 Task: Open a blank sheet, save the file as bus.rtf Insert a picture of 'Bus' with name  ' Bus.png ' Apply border to the image, change style to Dotted Line, color Tan and width '3 pt'
Action: Mouse moved to (226, 142)
Screenshot: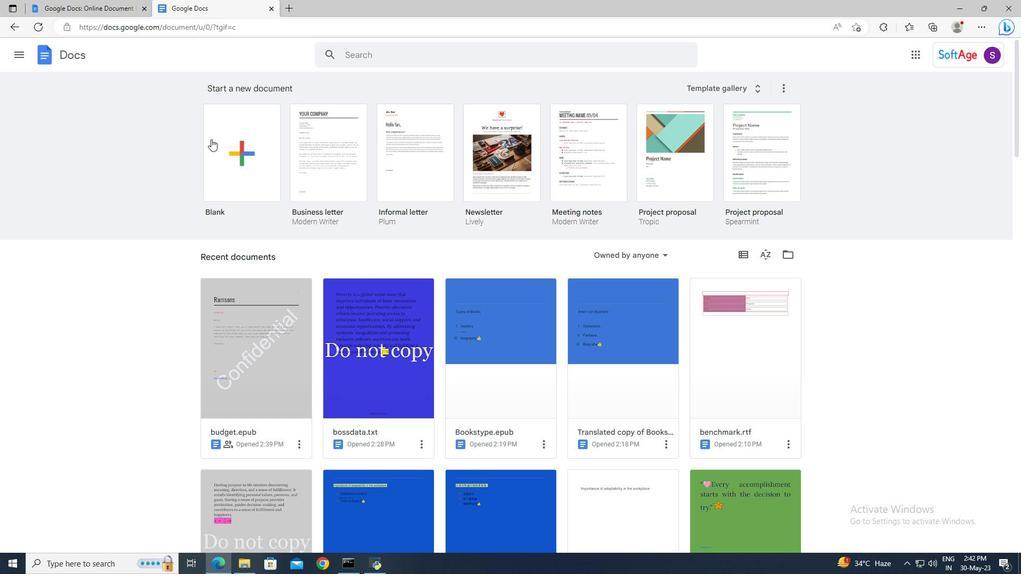 
Action: Mouse pressed left at (226, 142)
Screenshot: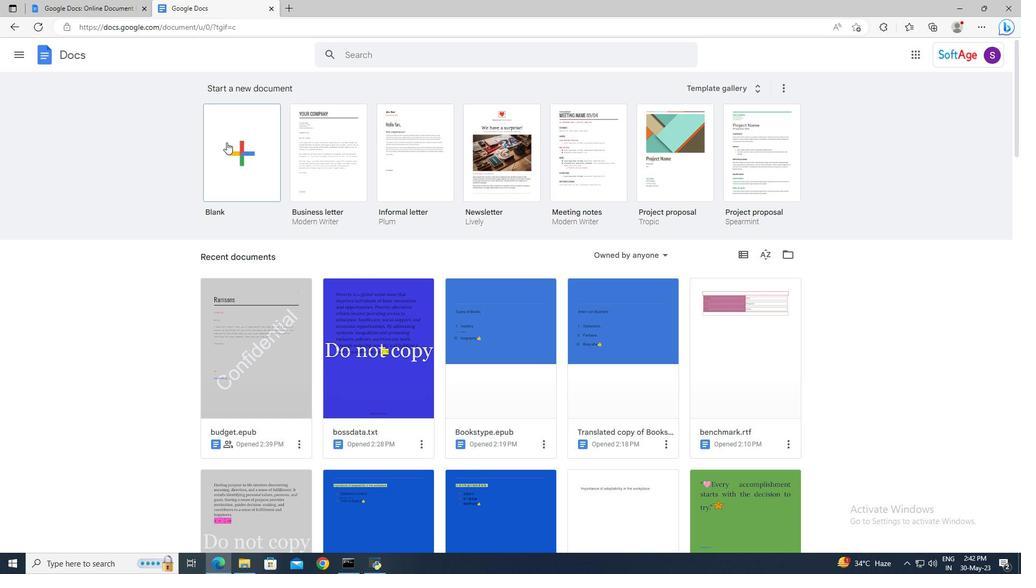 
Action: Mouse moved to (106, 48)
Screenshot: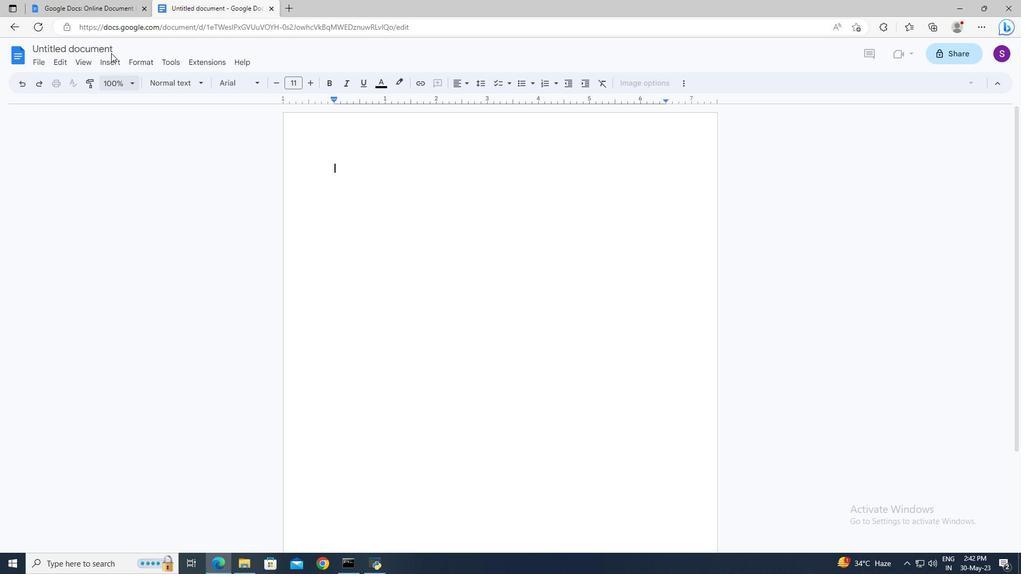 
Action: Mouse pressed left at (106, 48)
Screenshot: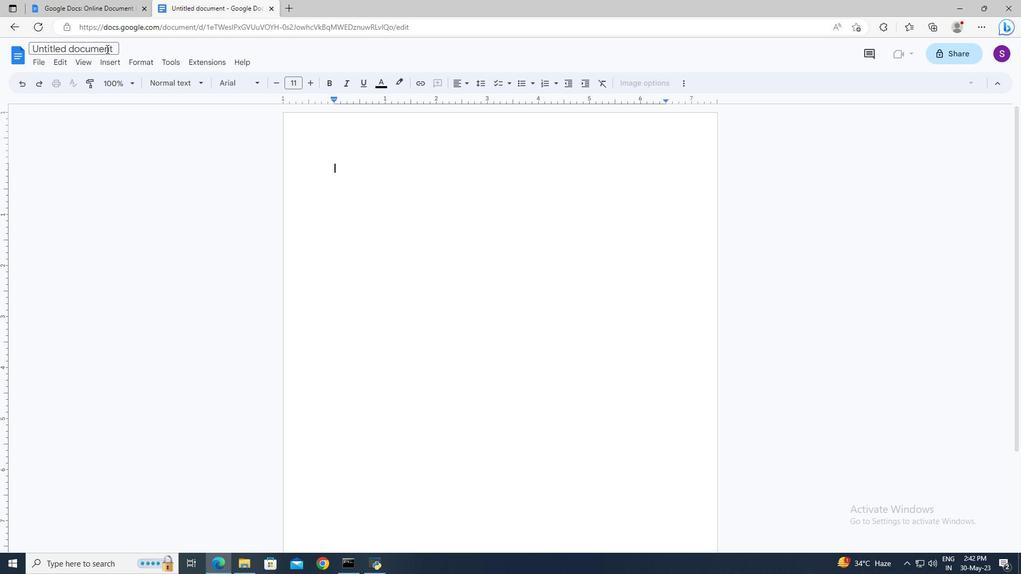 
Action: Key pressed bus.rtf<Key.enter>
Screenshot: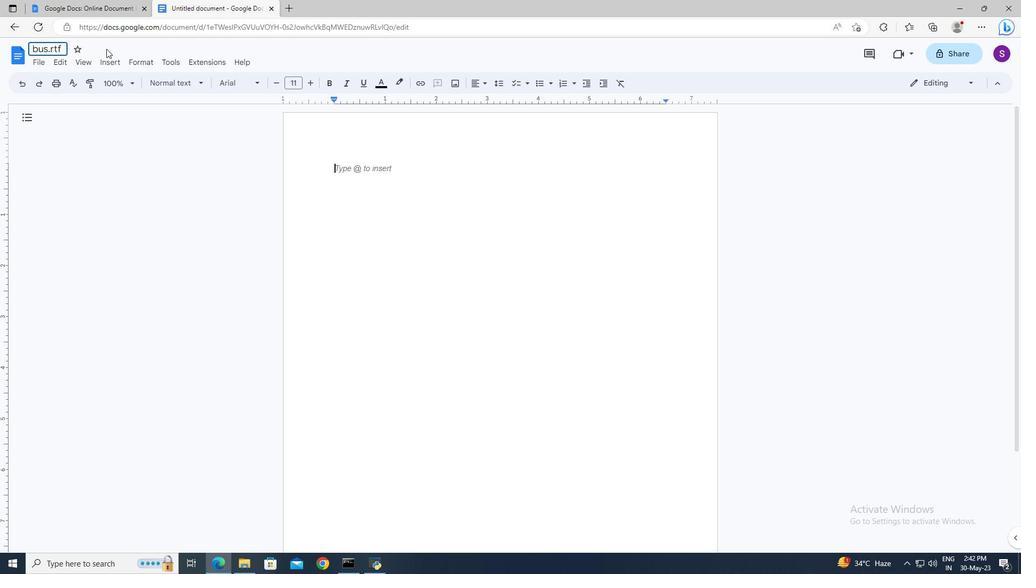 
Action: Mouse moved to (117, 63)
Screenshot: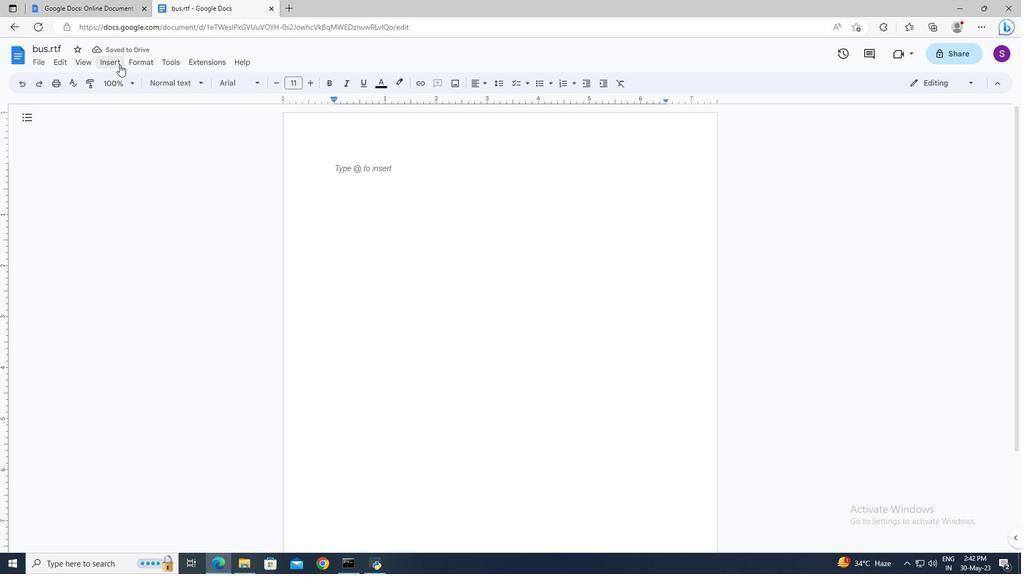 
Action: Mouse pressed left at (117, 63)
Screenshot: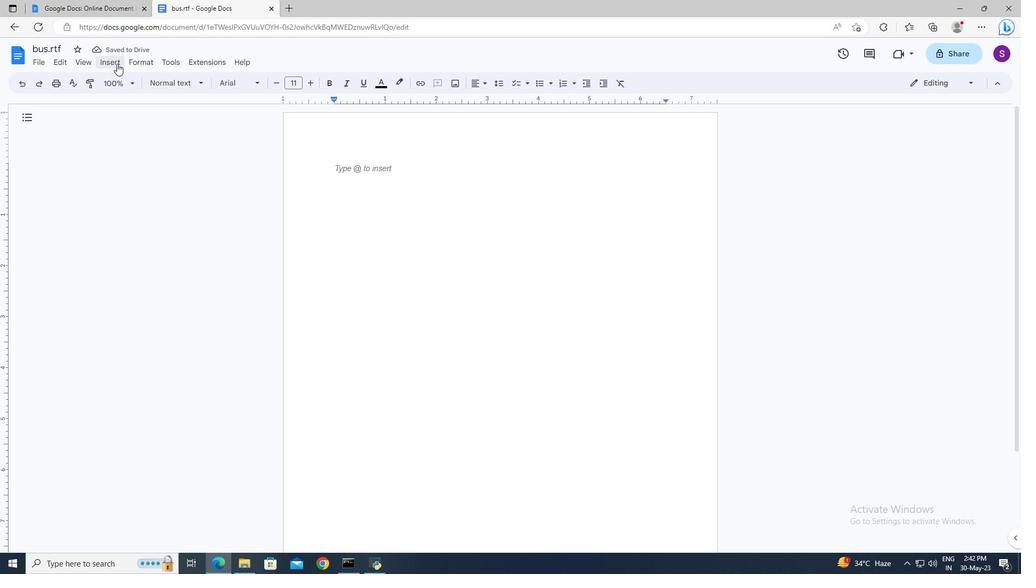 
Action: Mouse moved to (296, 101)
Screenshot: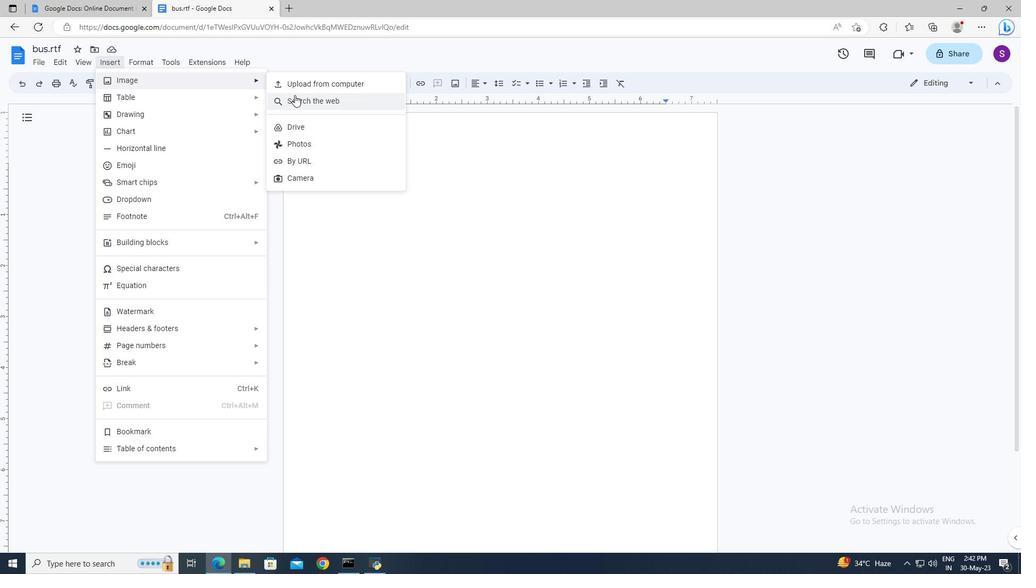 
Action: Mouse pressed left at (296, 101)
Screenshot: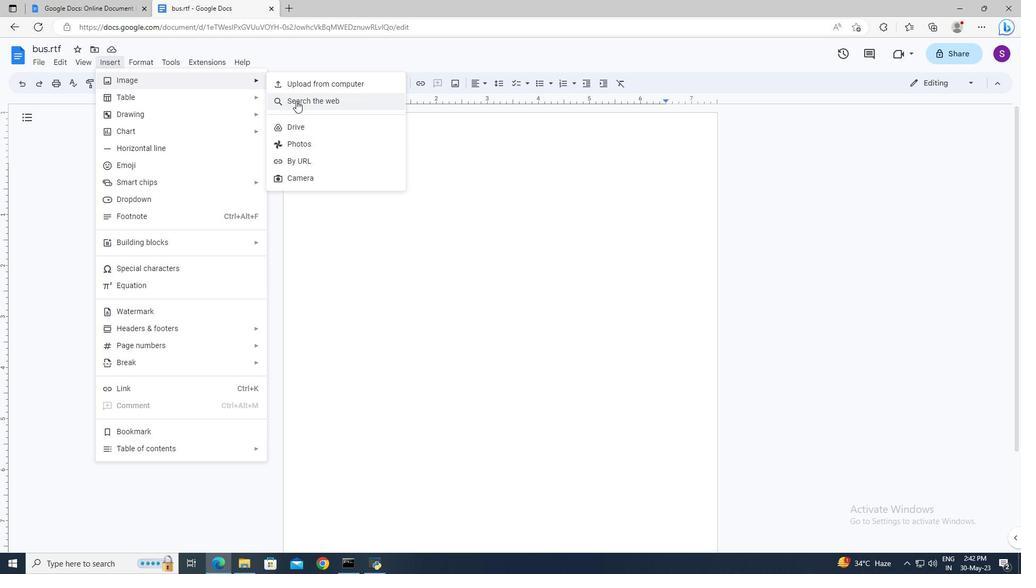 
Action: Mouse moved to (881, 88)
Screenshot: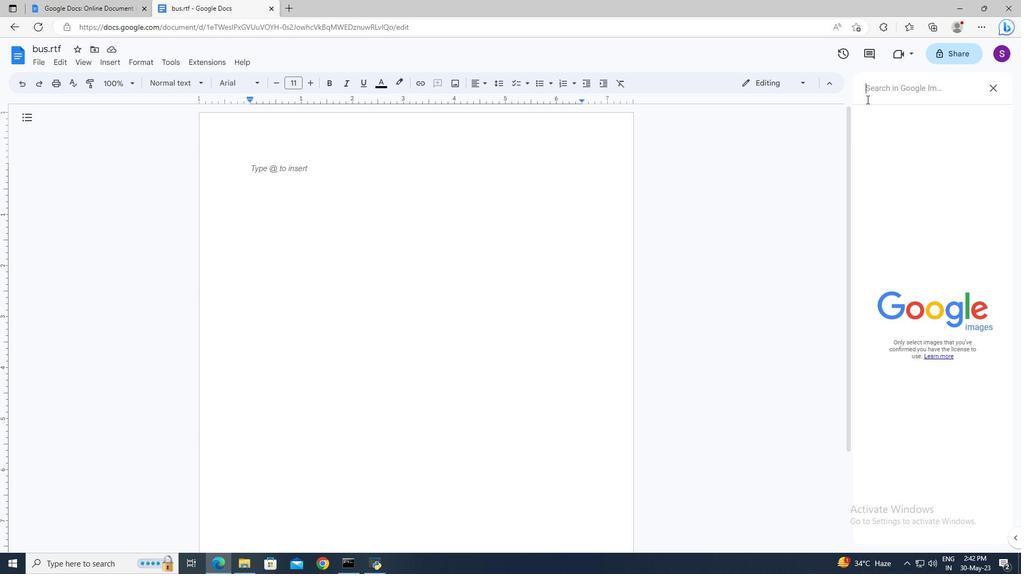 
Action: Mouse pressed left at (881, 88)
Screenshot: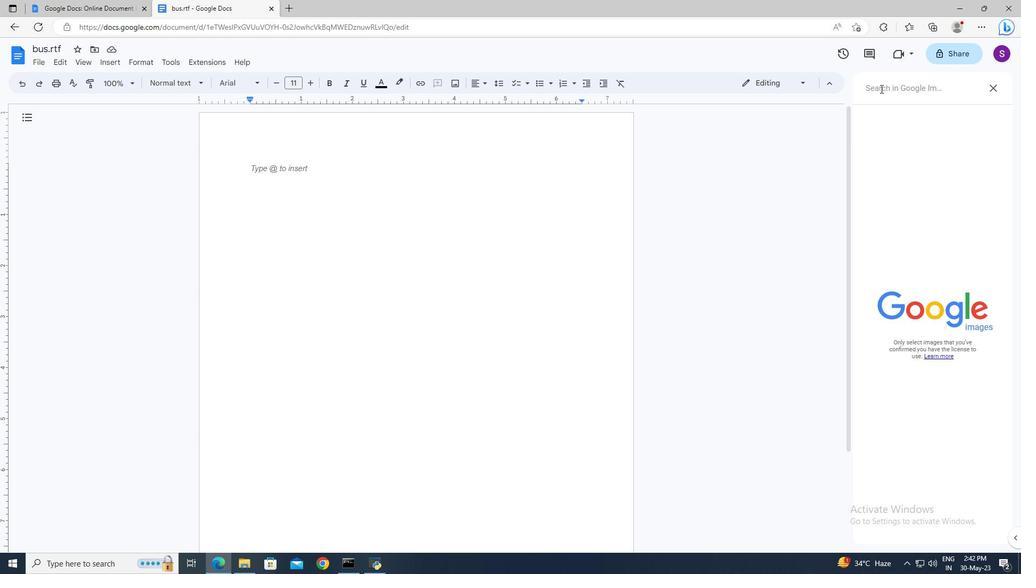
Action: Key pressed <Key.shift>Bus<Key.space>png<Key.enter>
Screenshot: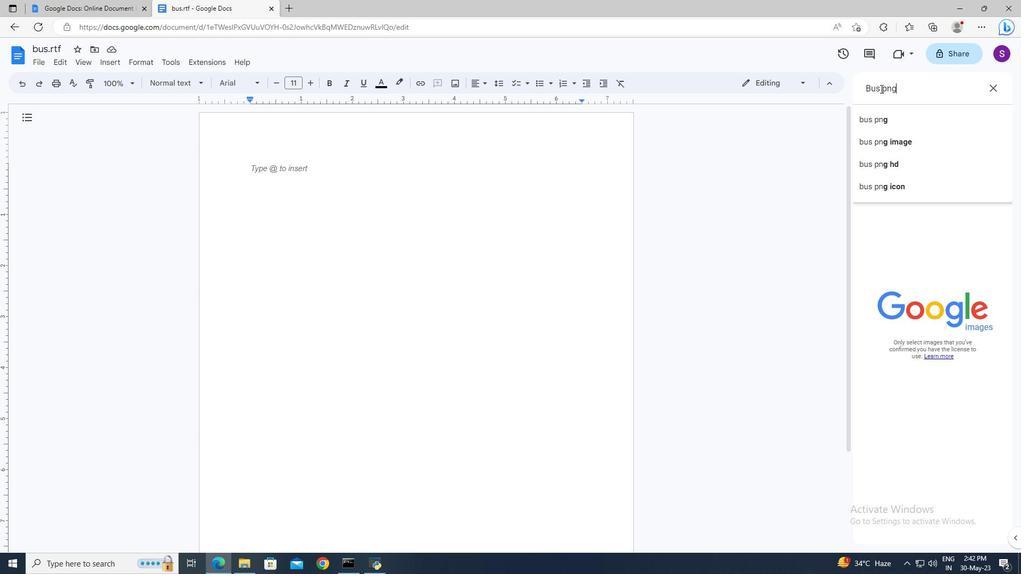 
Action: Mouse moved to (897, 257)
Screenshot: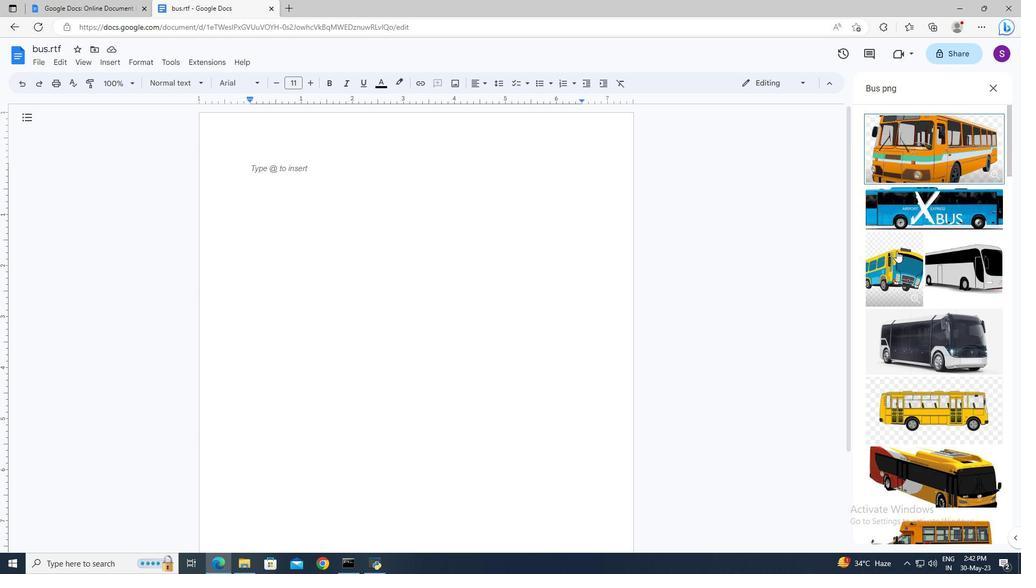 
Action: Mouse pressed left at (897, 257)
Screenshot: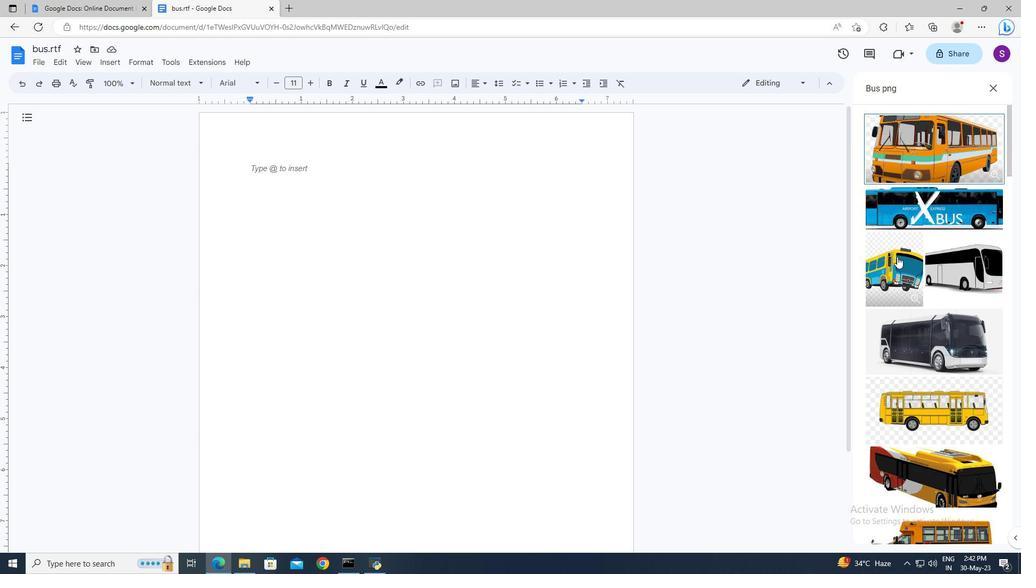 
Action: Mouse moved to (982, 522)
Screenshot: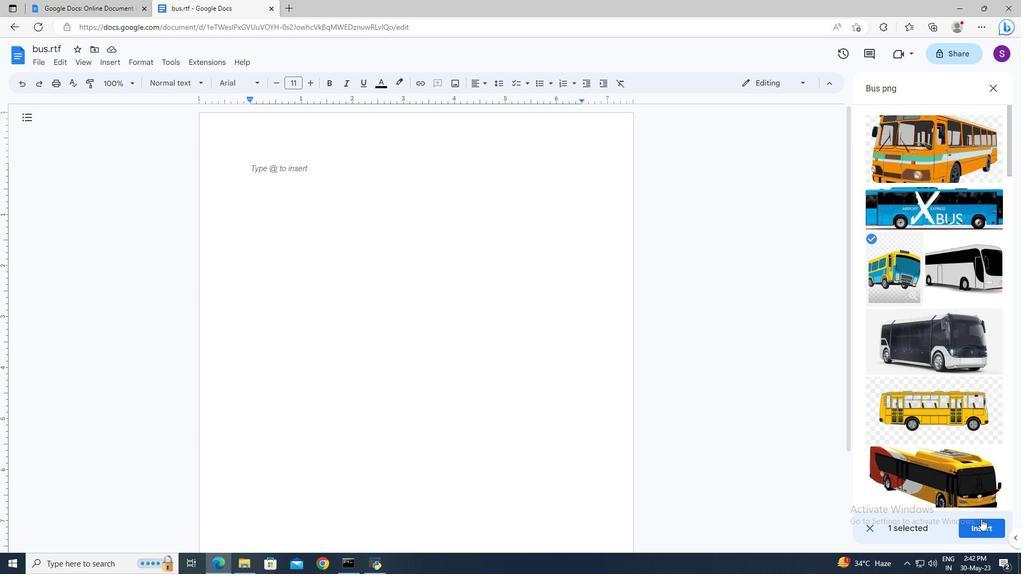 
Action: Mouse pressed left at (982, 522)
Screenshot: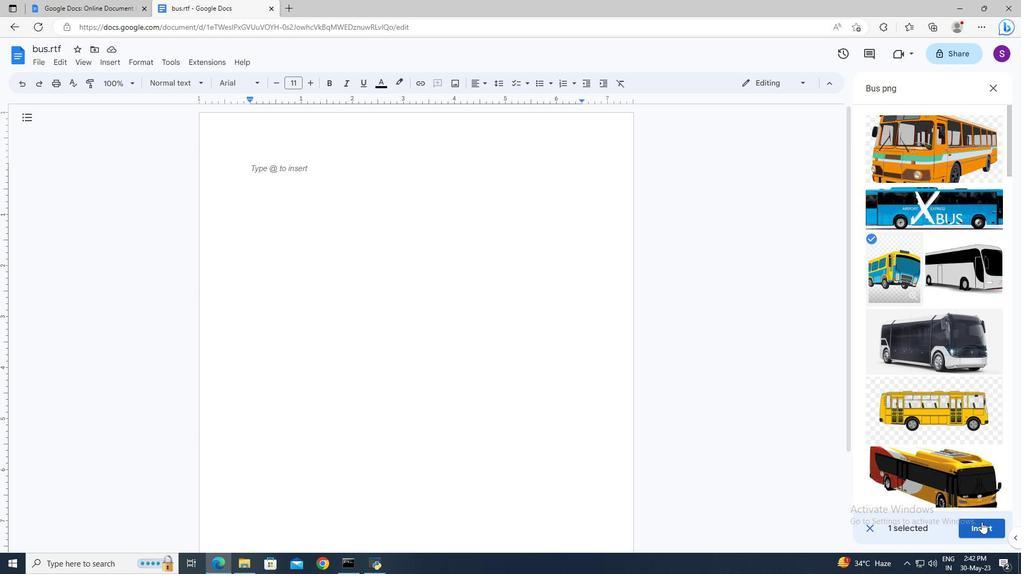 
Action: Mouse moved to (530, 270)
Screenshot: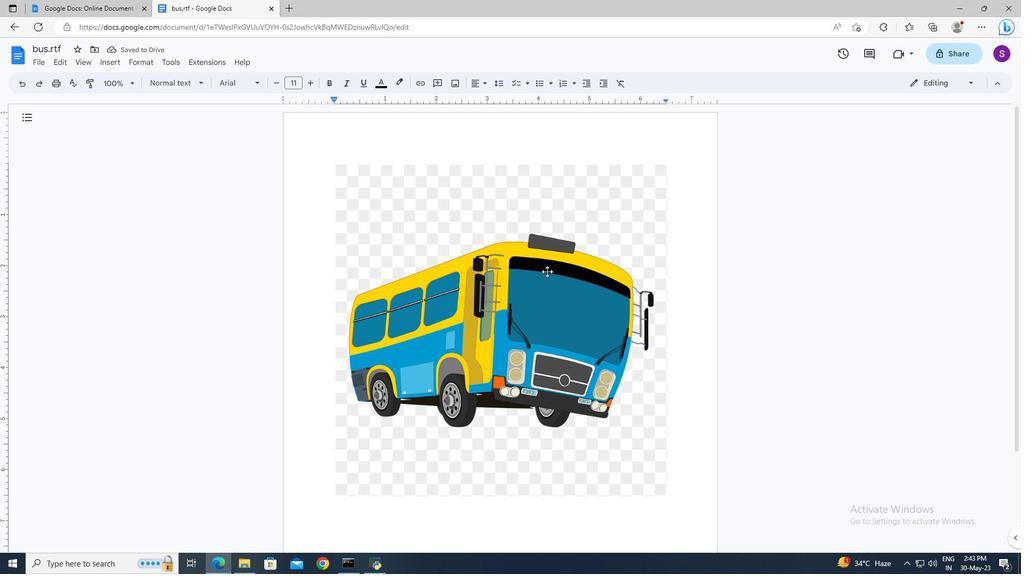 
Action: Mouse pressed left at (530, 270)
Screenshot: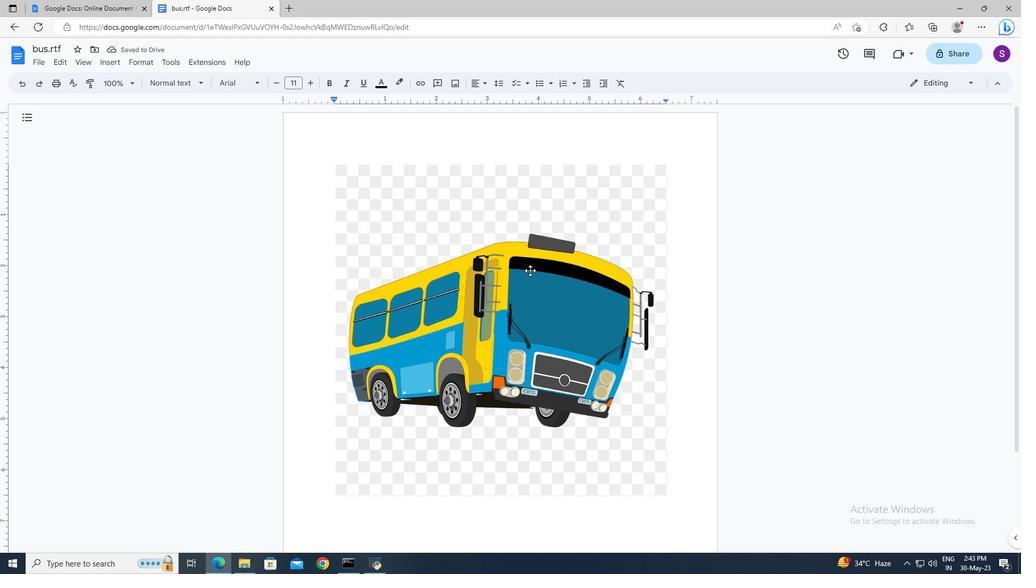 
Action: Mouse moved to (135, 64)
Screenshot: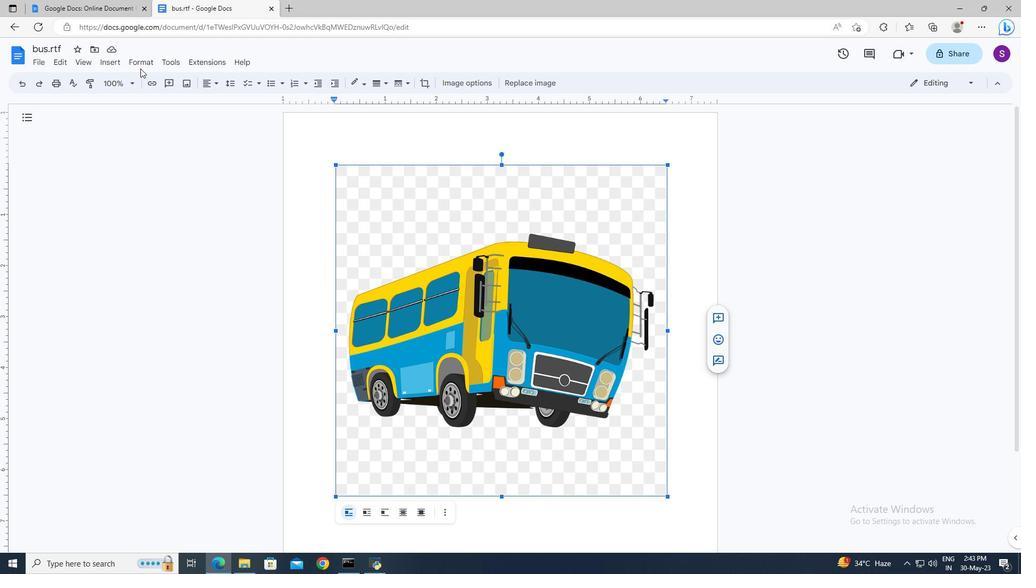 
Action: Mouse pressed left at (135, 64)
Screenshot: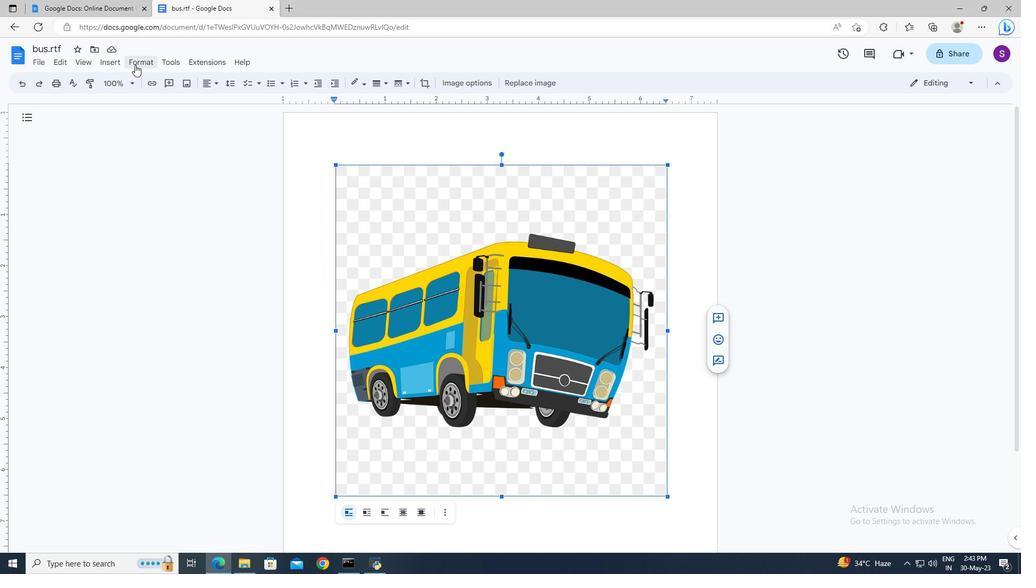 
Action: Mouse moved to (322, 97)
Screenshot: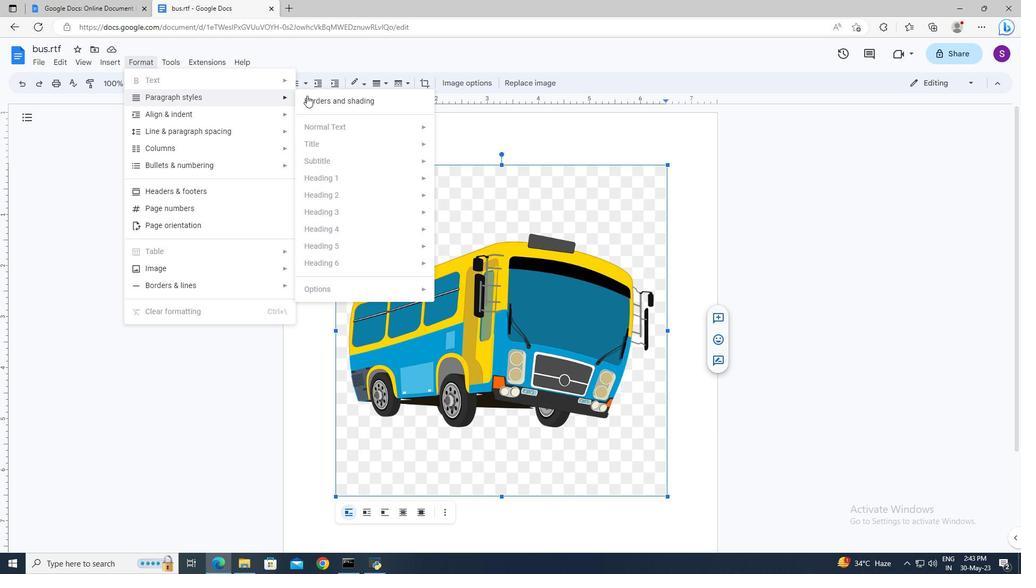 
Action: Mouse pressed left at (322, 97)
Screenshot: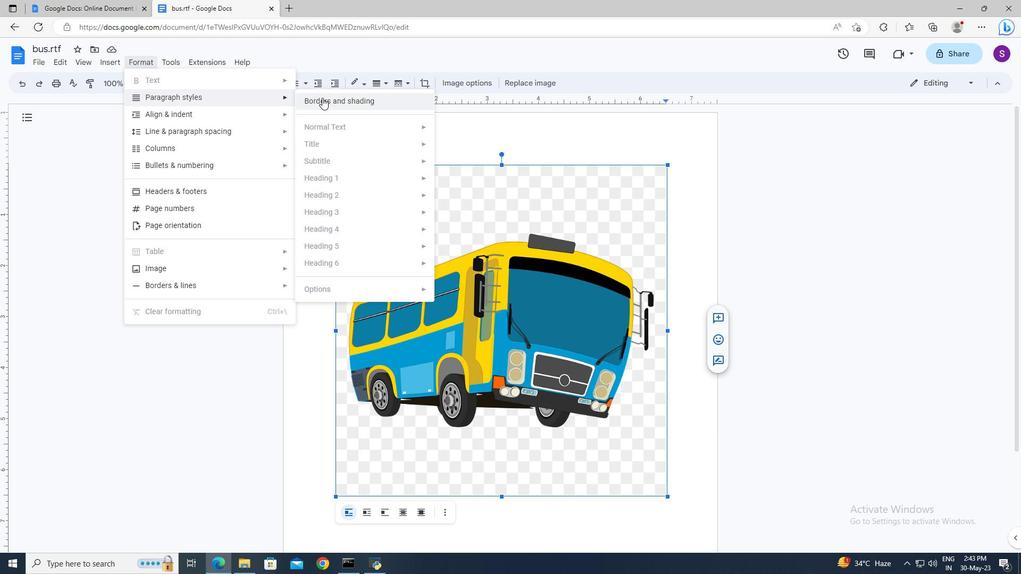
Action: Mouse moved to (482, 224)
Screenshot: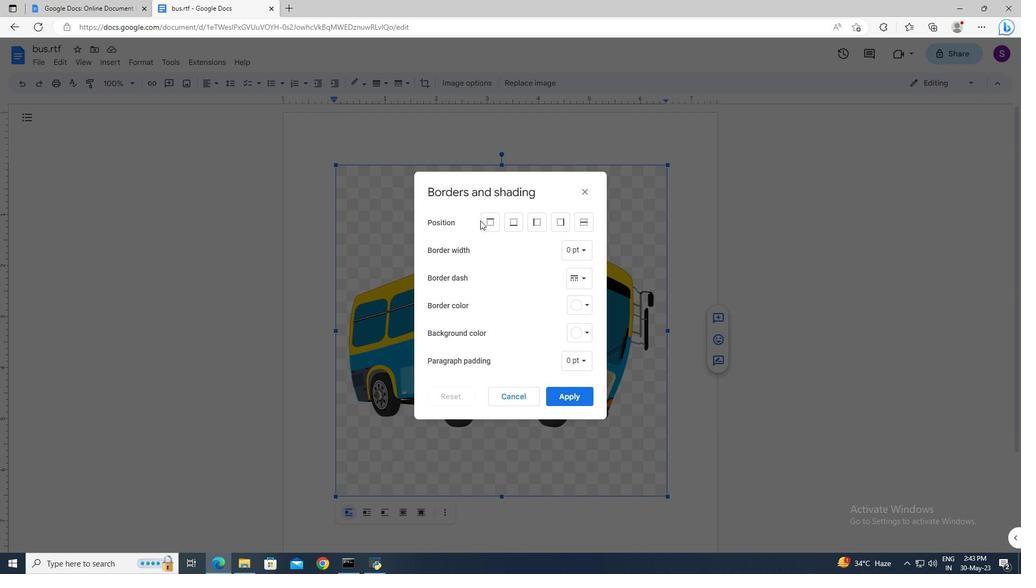 
Action: Mouse pressed left at (482, 224)
Screenshot: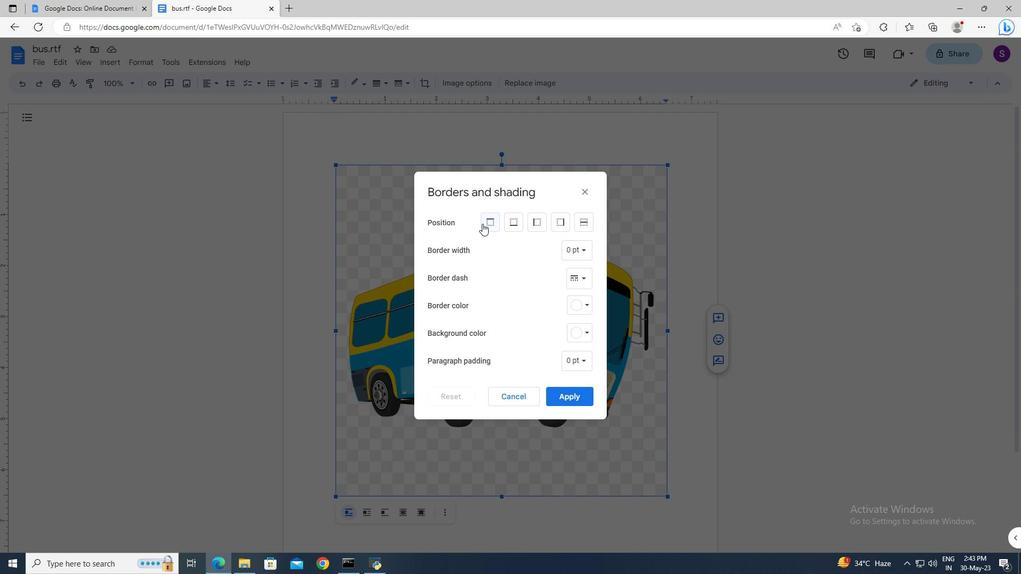 
Action: Mouse moved to (509, 224)
Screenshot: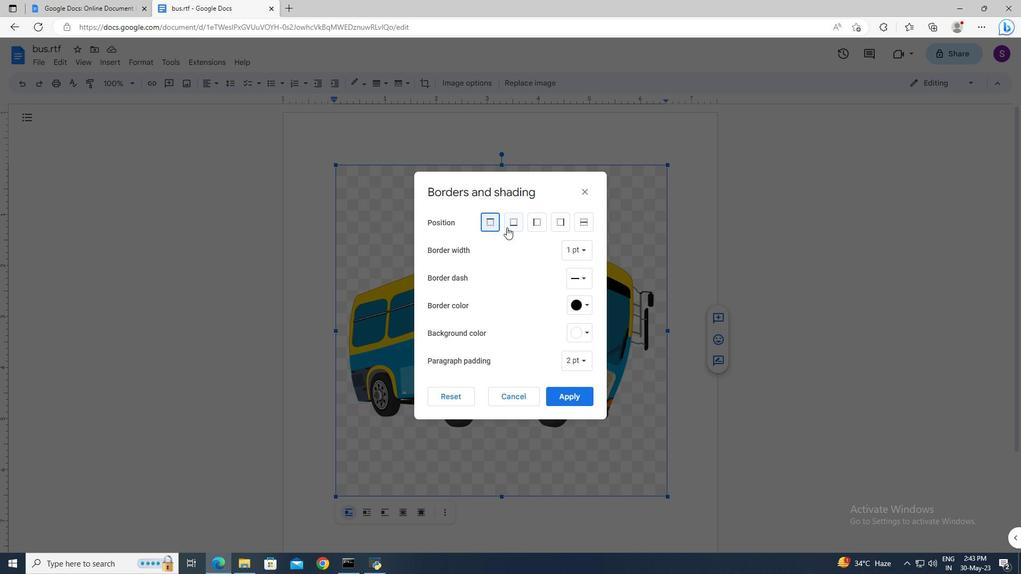 
Action: Mouse pressed left at (509, 224)
Screenshot: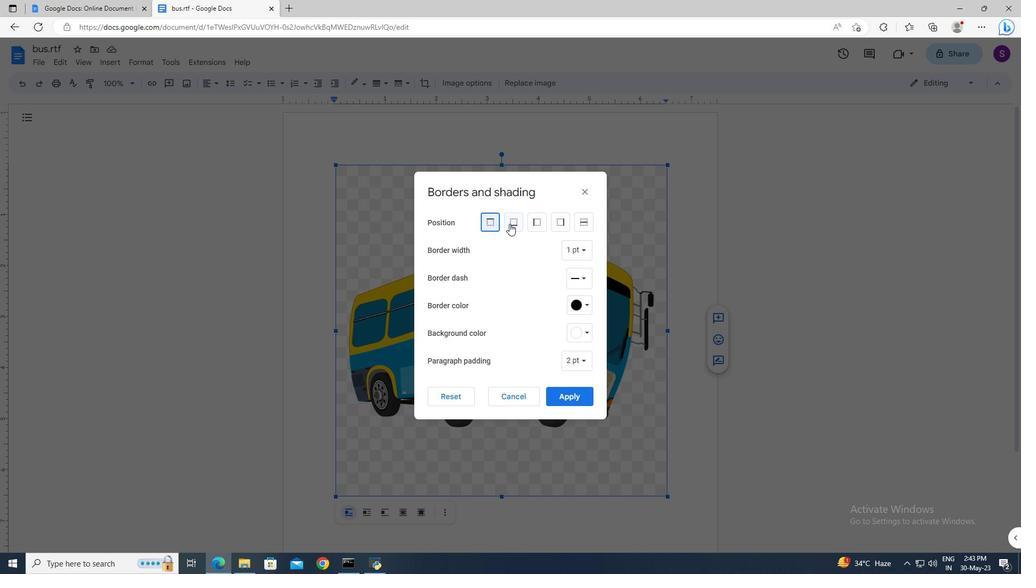 
Action: Mouse moved to (533, 222)
Screenshot: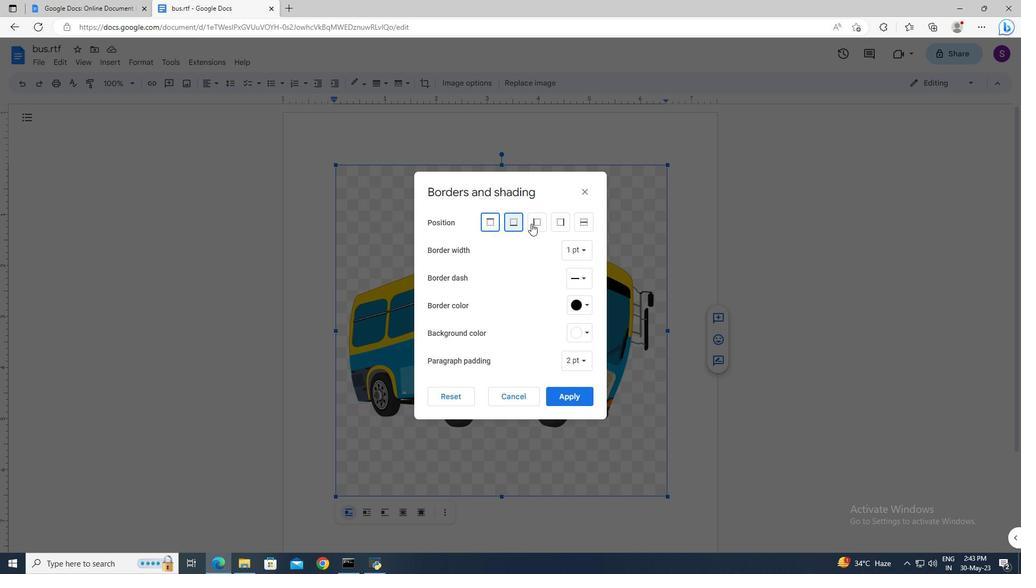 
Action: Mouse pressed left at (533, 222)
Screenshot: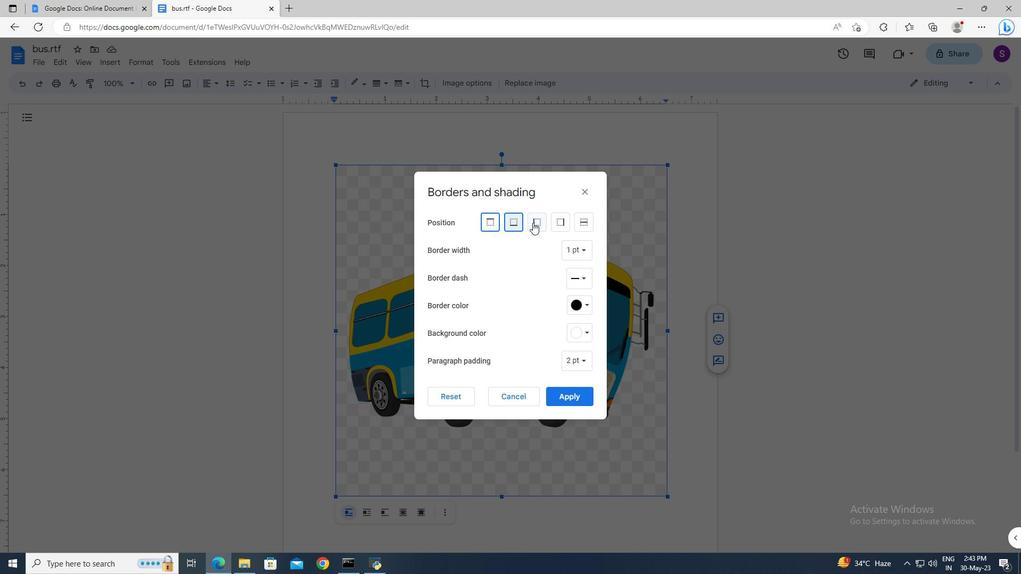 
Action: Mouse moved to (553, 220)
Screenshot: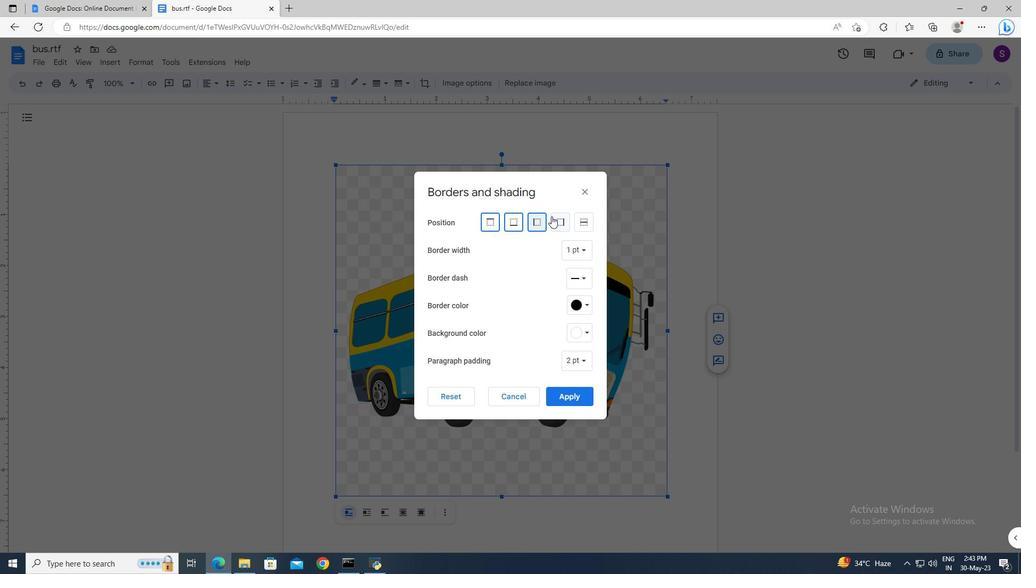 
Action: Mouse pressed left at (553, 220)
Screenshot: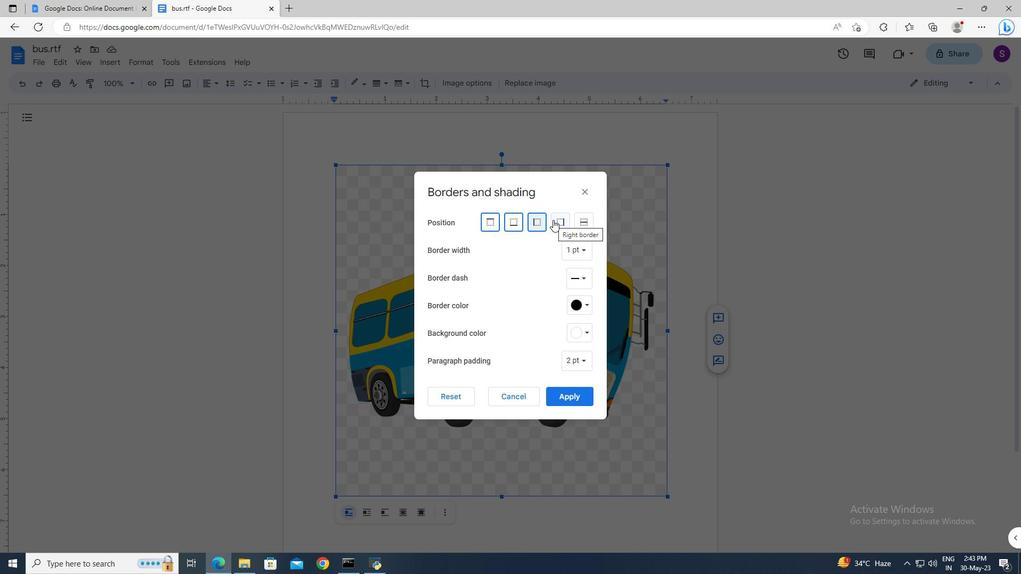 
Action: Mouse moved to (588, 271)
Screenshot: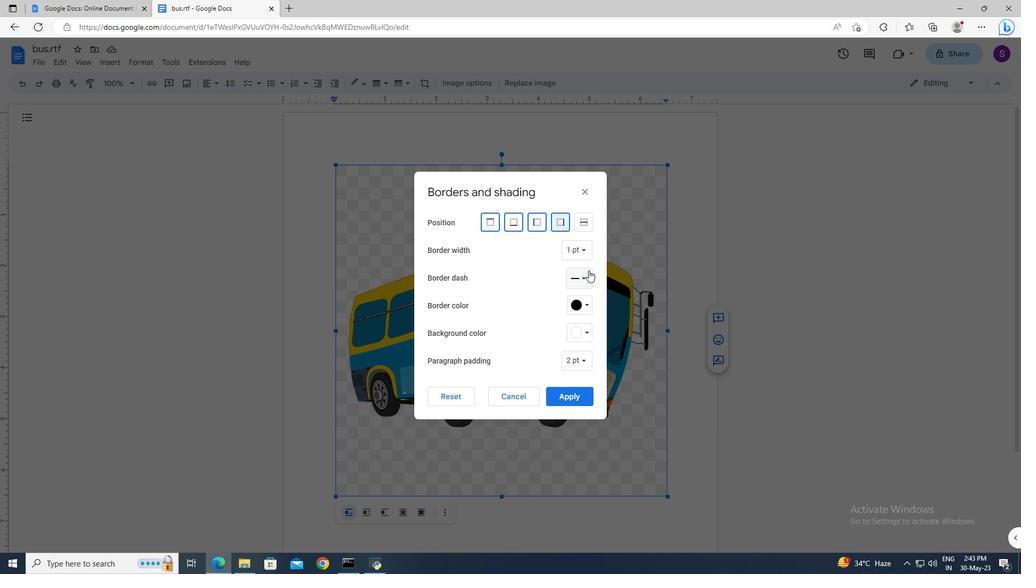 
Action: Mouse pressed left at (588, 271)
Screenshot: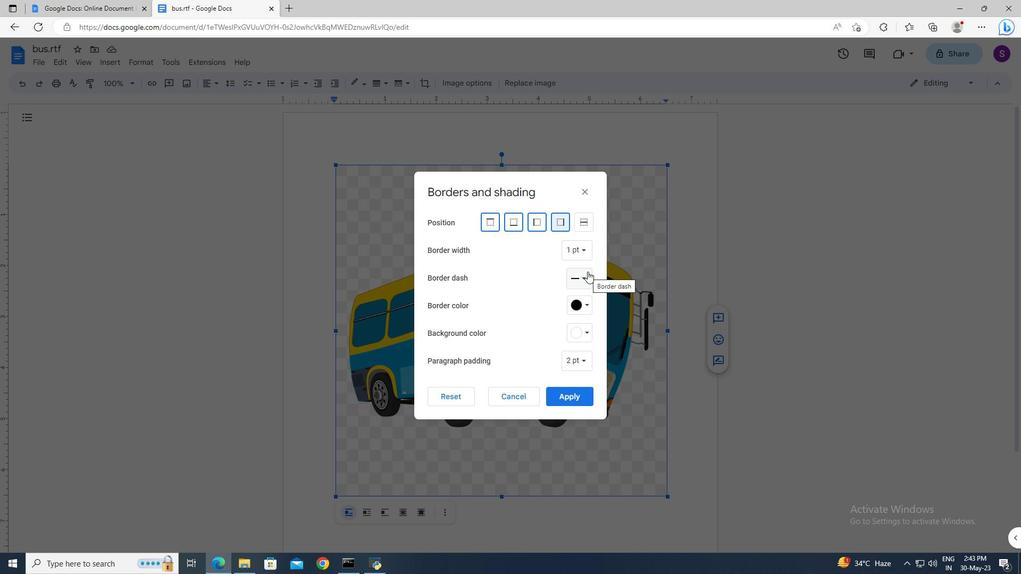 
Action: Mouse moved to (594, 314)
Screenshot: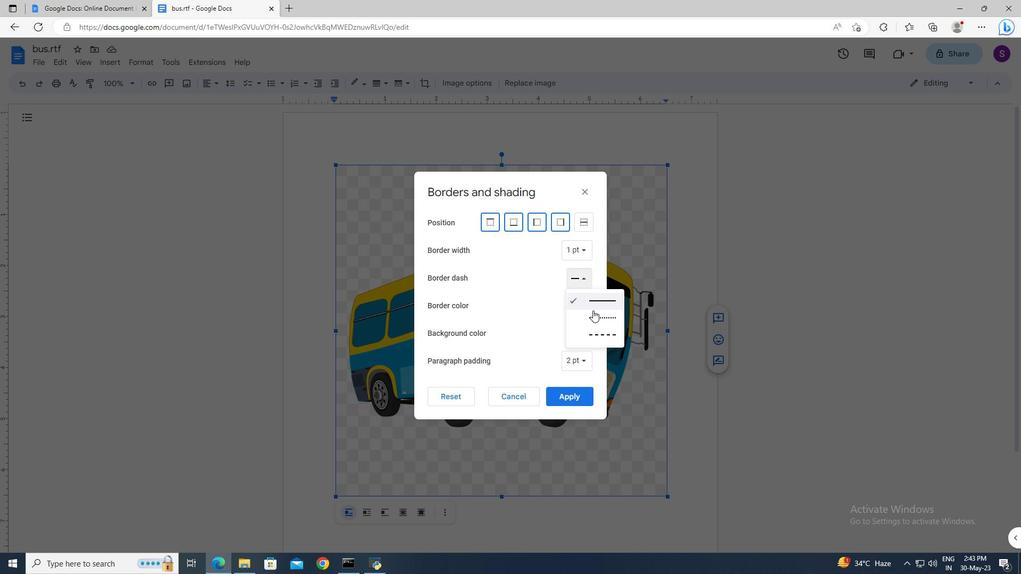 
Action: Mouse pressed left at (594, 314)
Screenshot: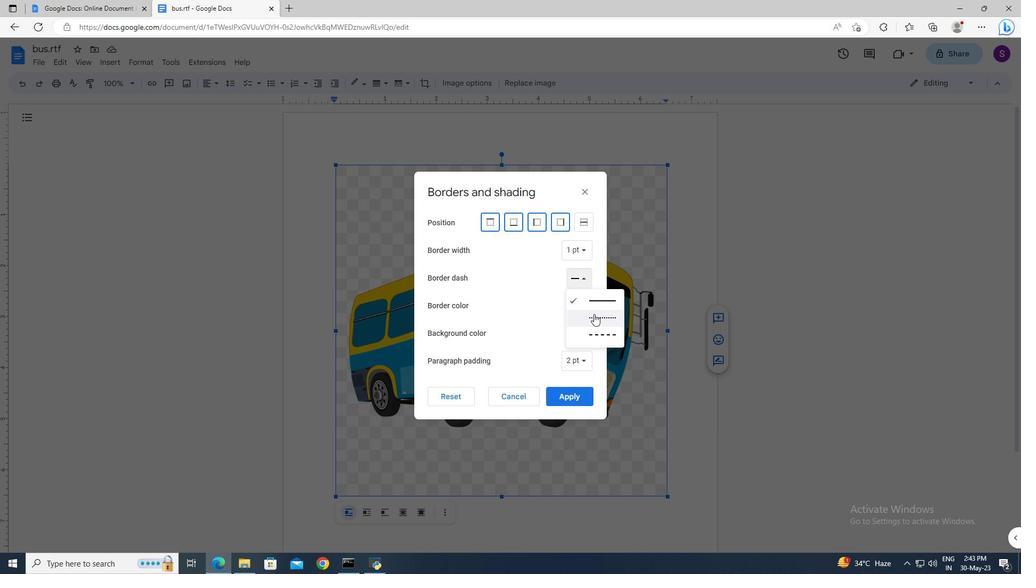 
Action: Mouse moved to (588, 308)
Screenshot: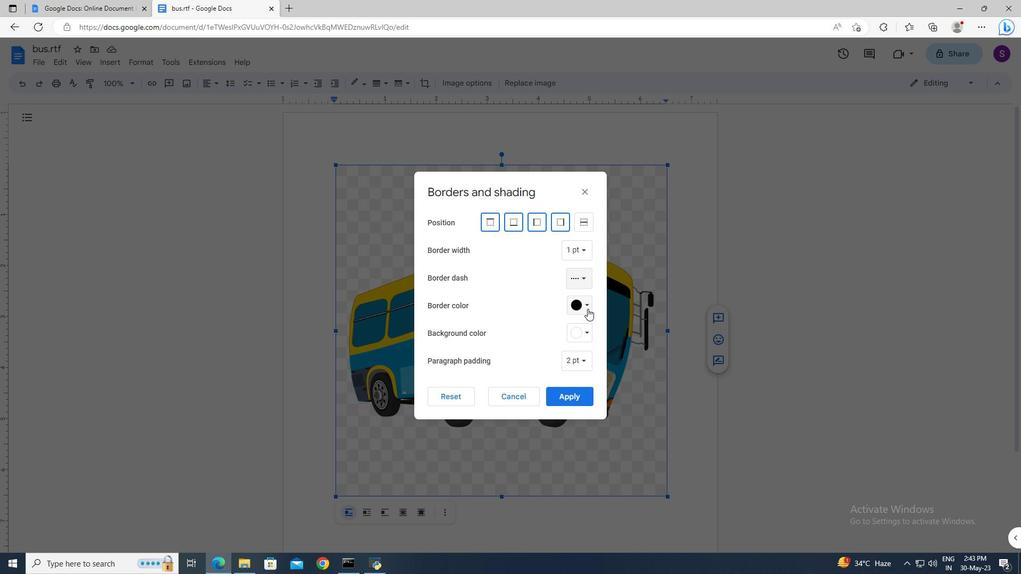 
Action: Mouse pressed left at (588, 308)
Screenshot: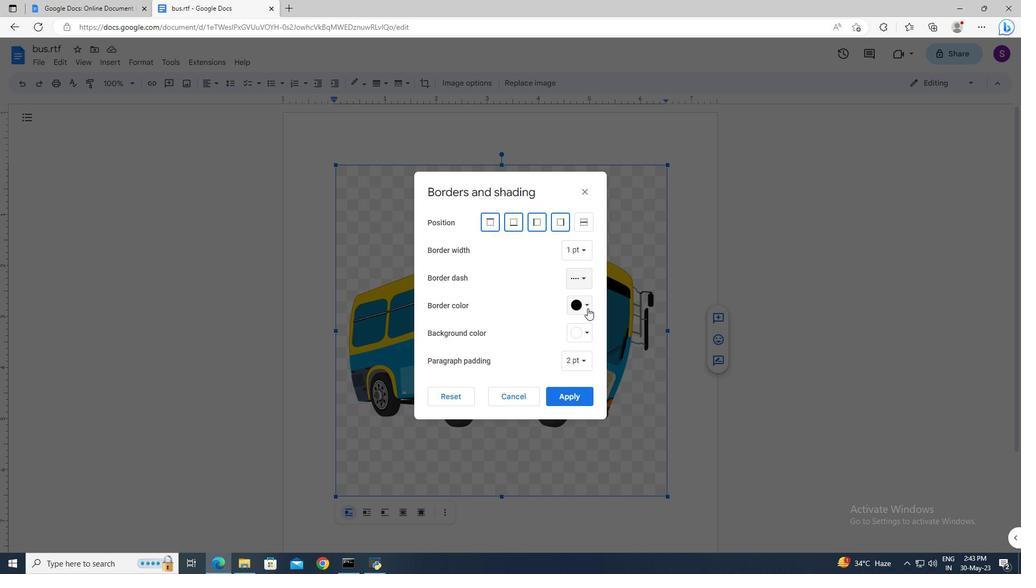 
Action: Mouse moved to (610, 360)
Screenshot: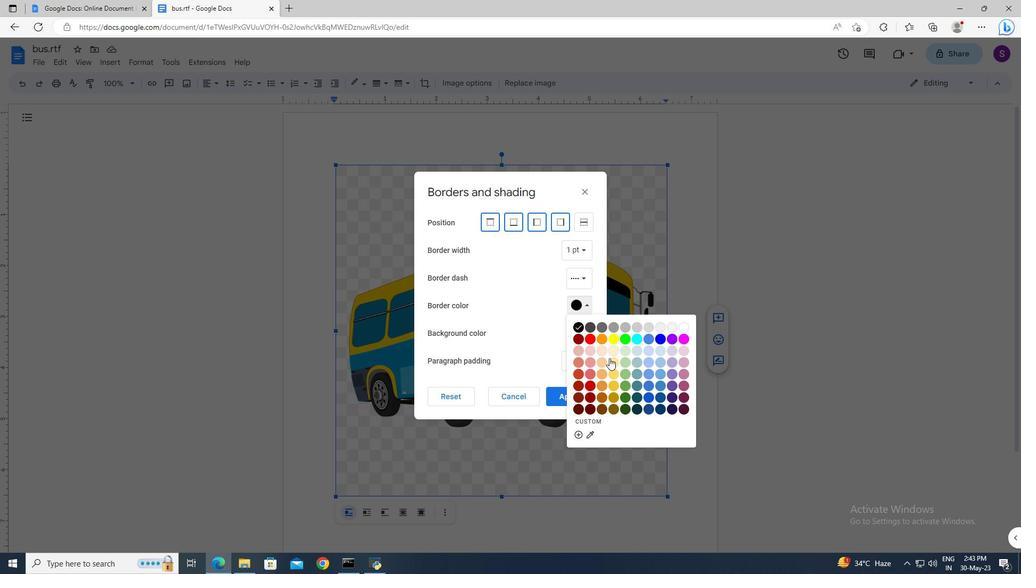 
Action: Mouse pressed left at (610, 360)
Screenshot: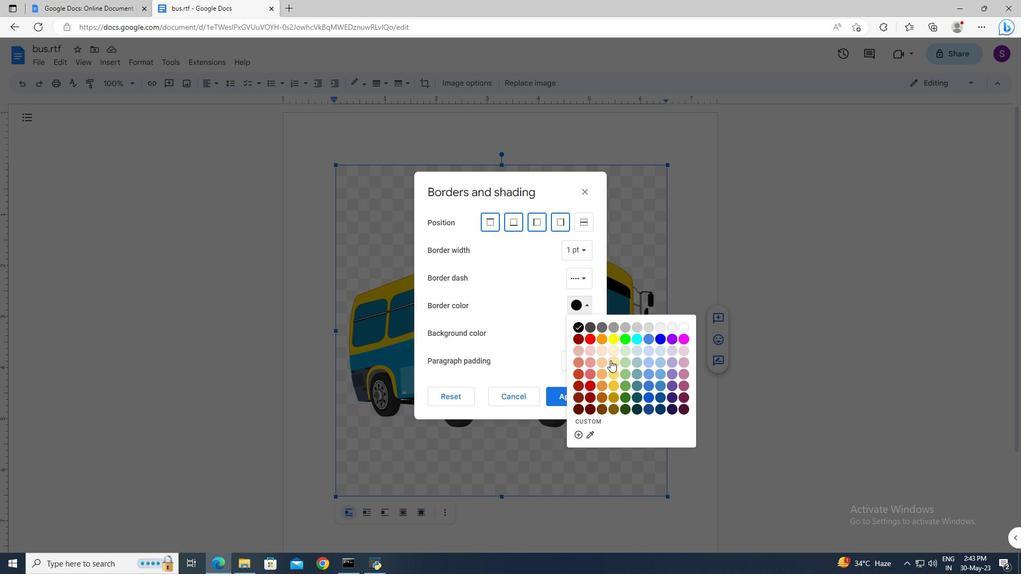 
Action: Mouse moved to (591, 308)
Screenshot: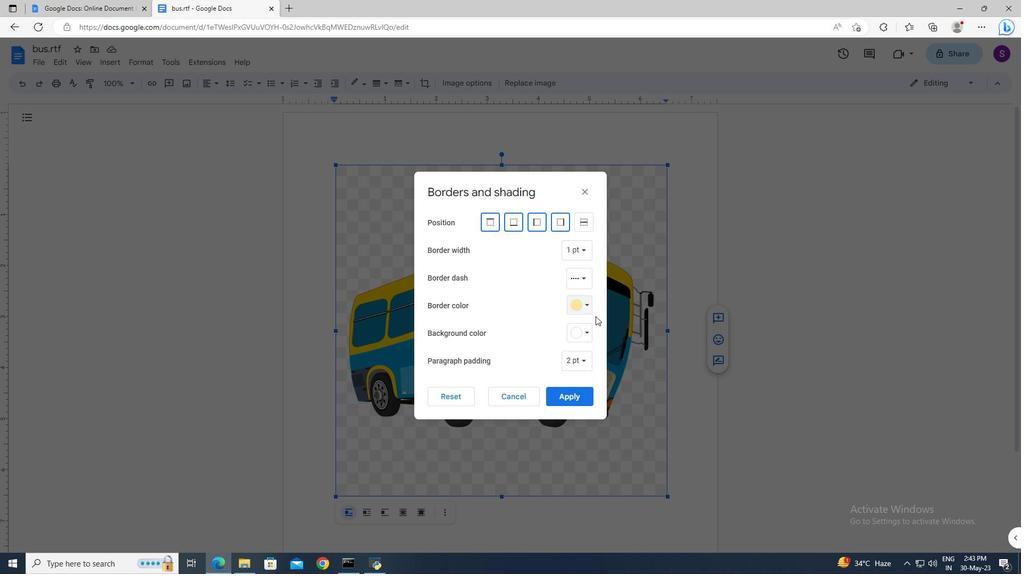 
Action: Mouse pressed left at (591, 308)
Screenshot: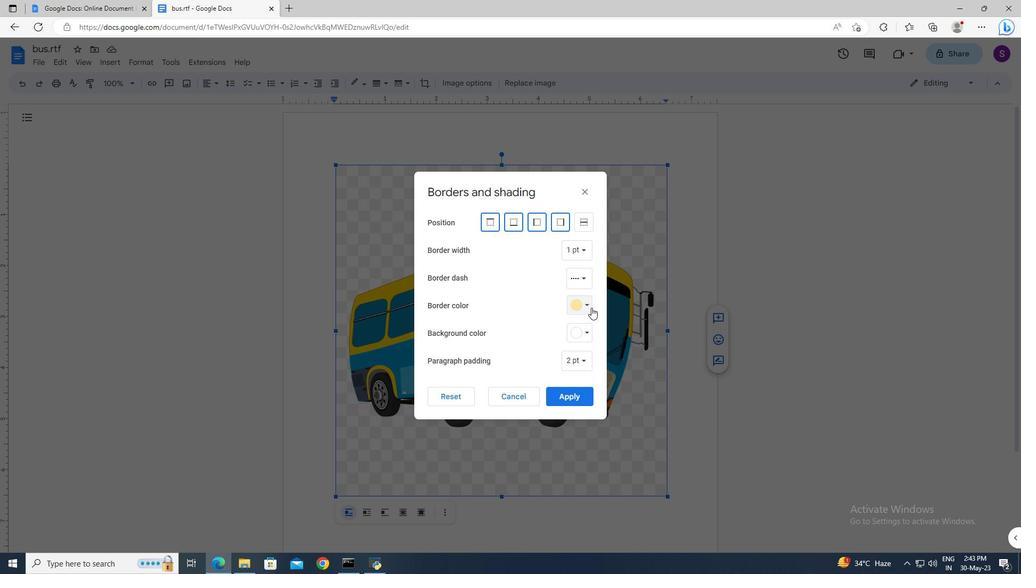 
Action: Mouse moved to (580, 435)
Screenshot: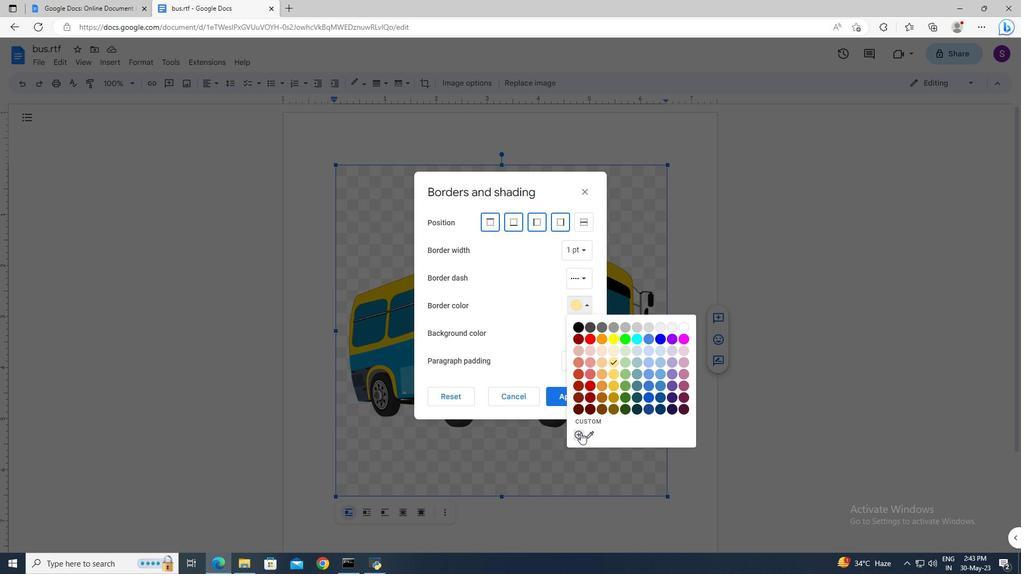 
Action: Mouse pressed left at (580, 435)
Screenshot: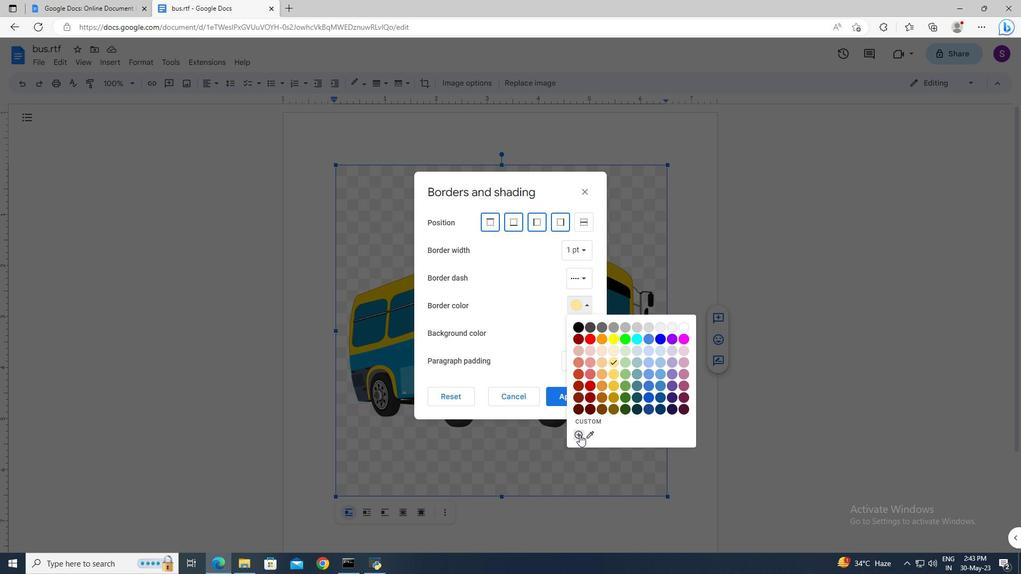 
Action: Mouse moved to (523, 211)
Screenshot: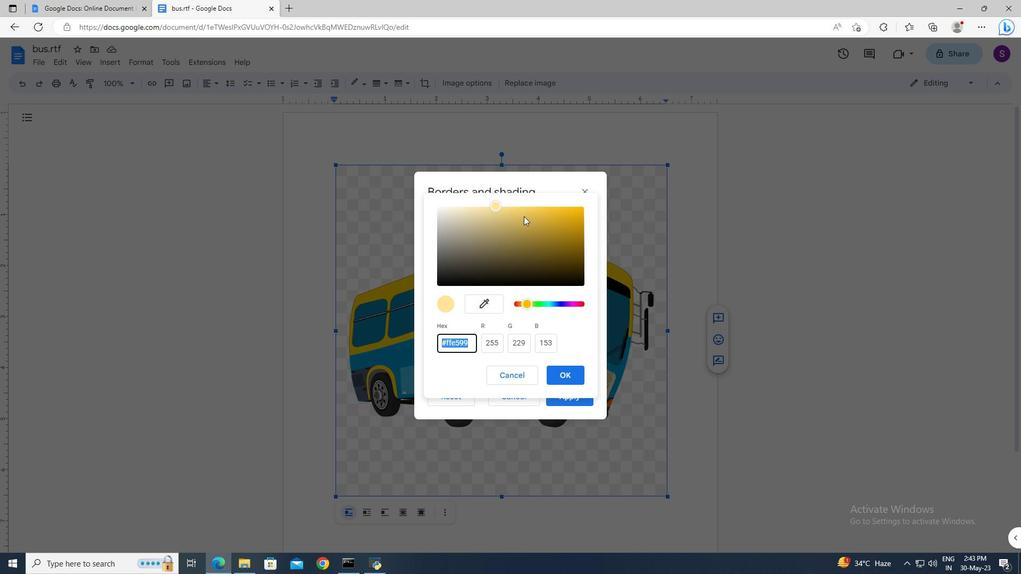 
Action: Mouse pressed left at (523, 211)
Screenshot: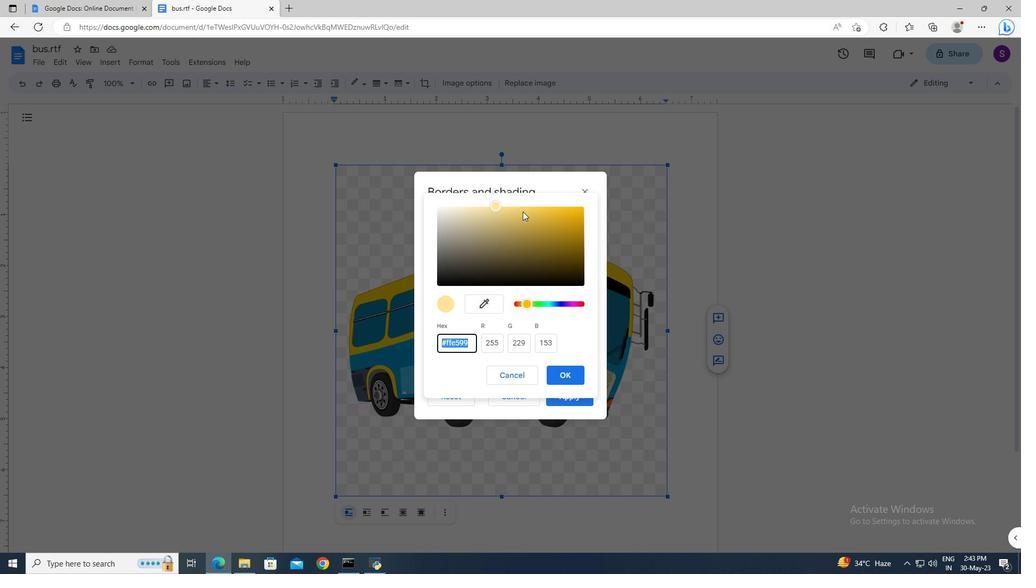 
Action: Mouse moved to (566, 373)
Screenshot: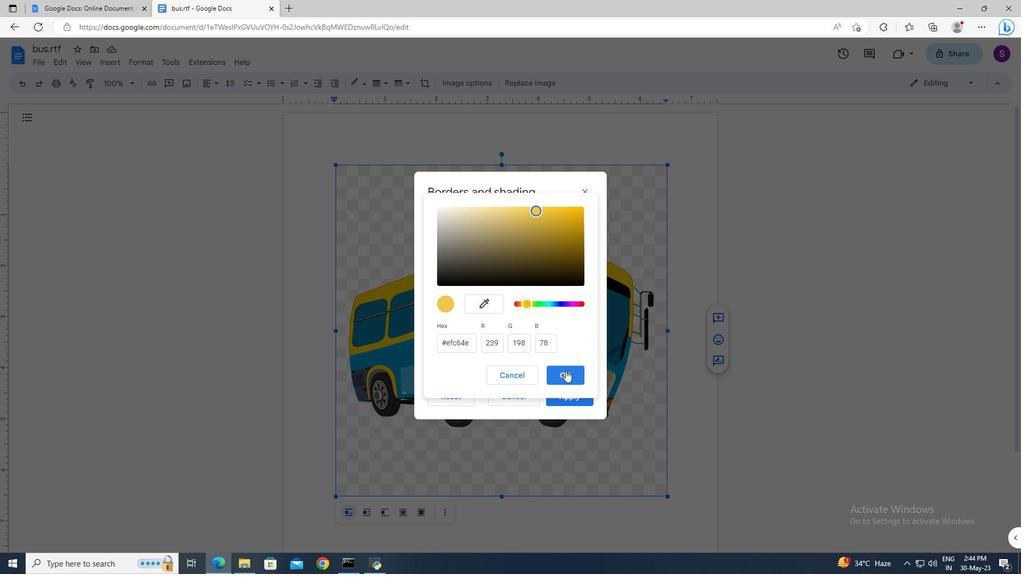 
Action: Mouse pressed left at (566, 373)
Screenshot: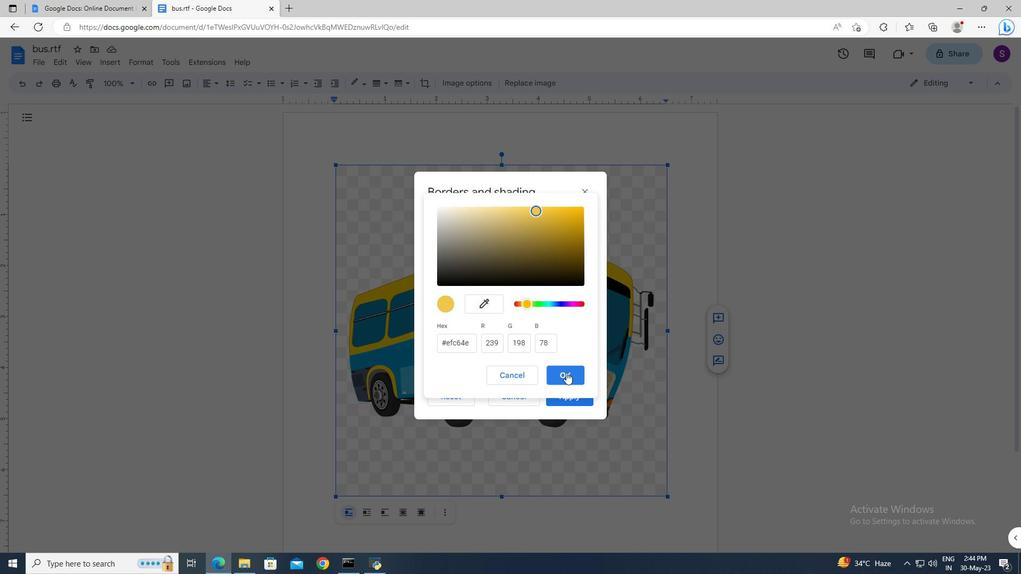
Action: Mouse moved to (576, 356)
Screenshot: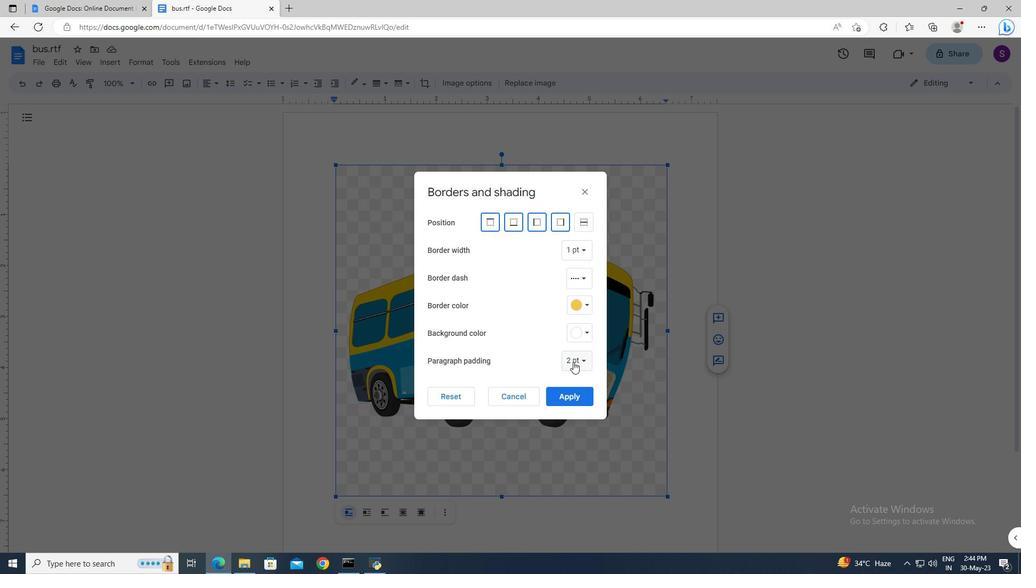
Action: Mouse pressed left at (576, 356)
Screenshot: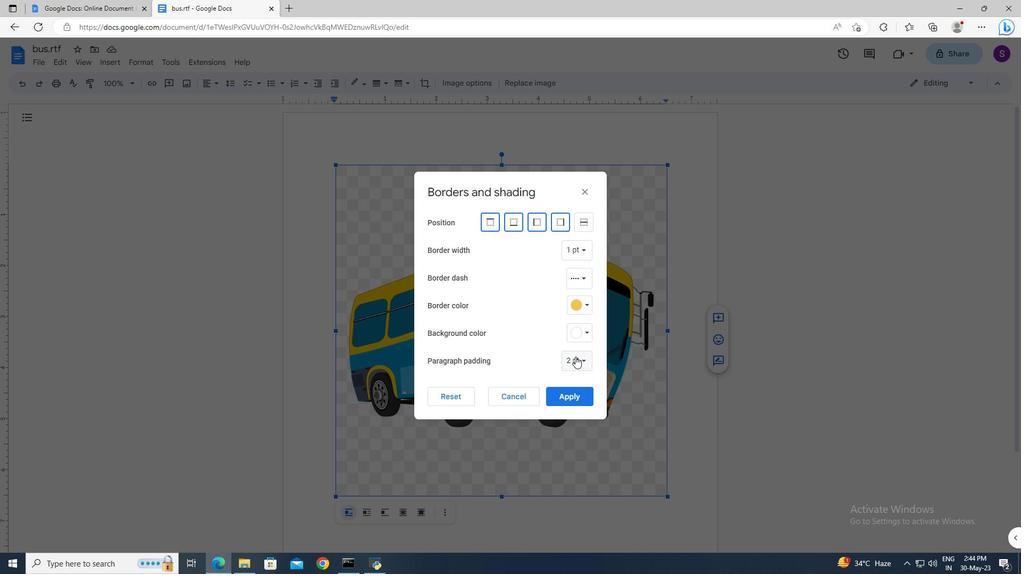 
Action: Mouse moved to (586, 252)
Screenshot: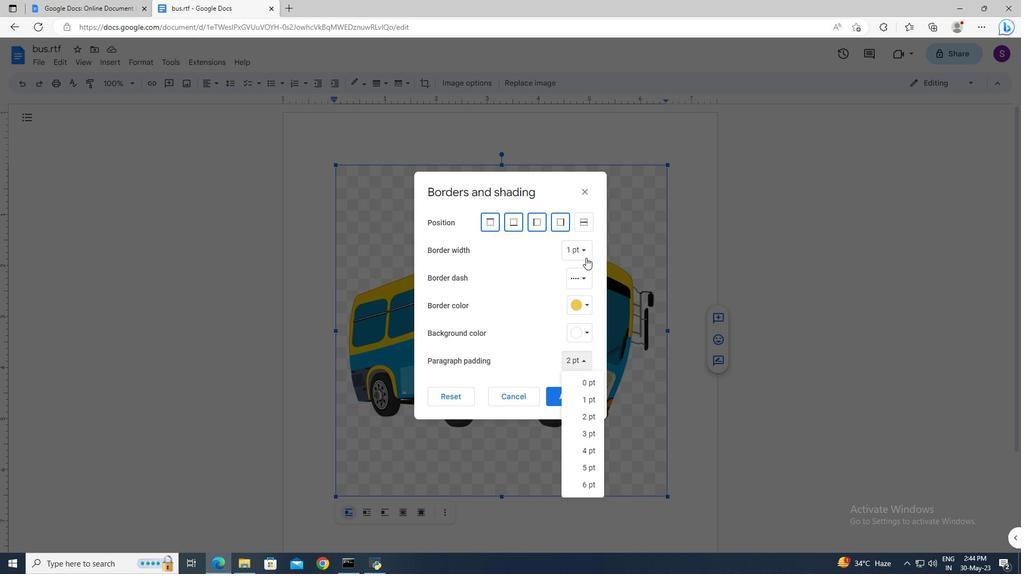
Action: Mouse pressed left at (586, 252)
Screenshot: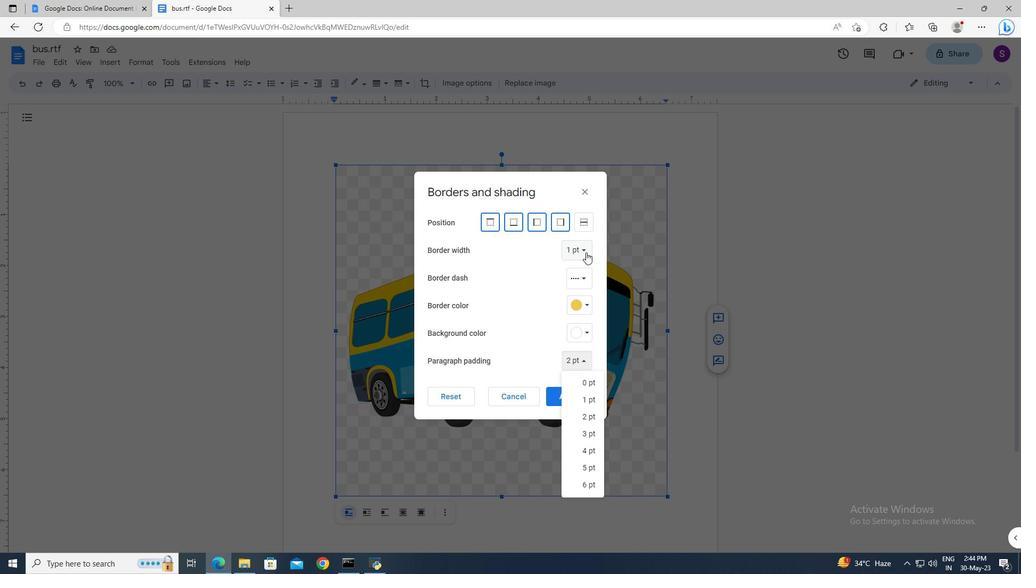 
Action: Mouse moved to (586, 369)
Screenshot: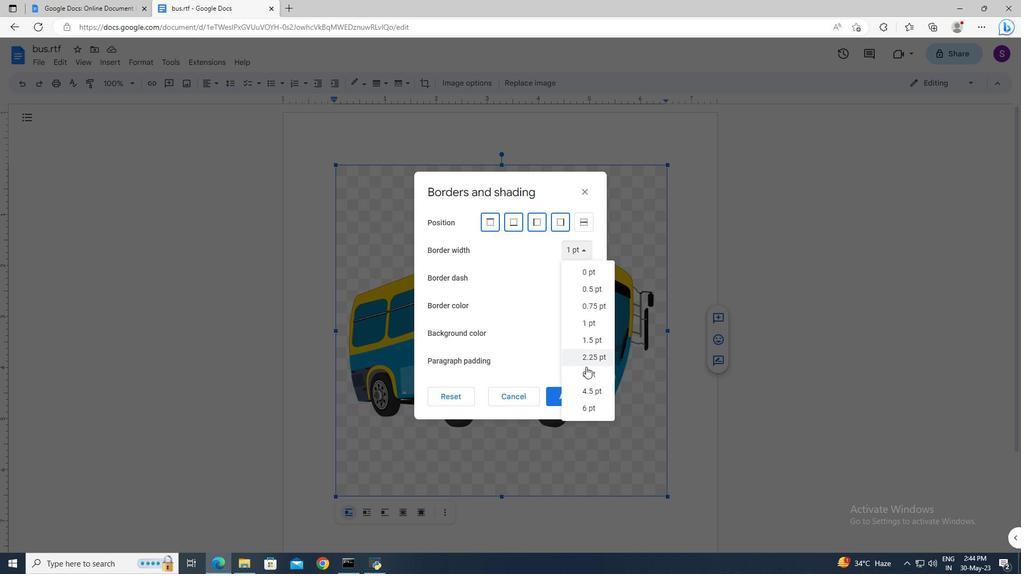 
Action: Mouse pressed left at (586, 369)
Screenshot: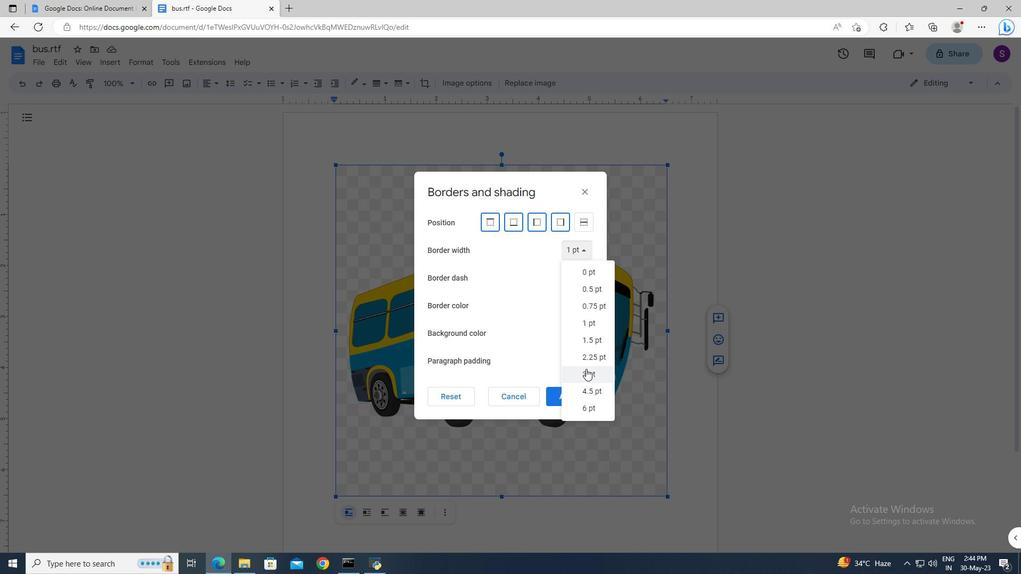
Action: Mouse moved to (575, 395)
Screenshot: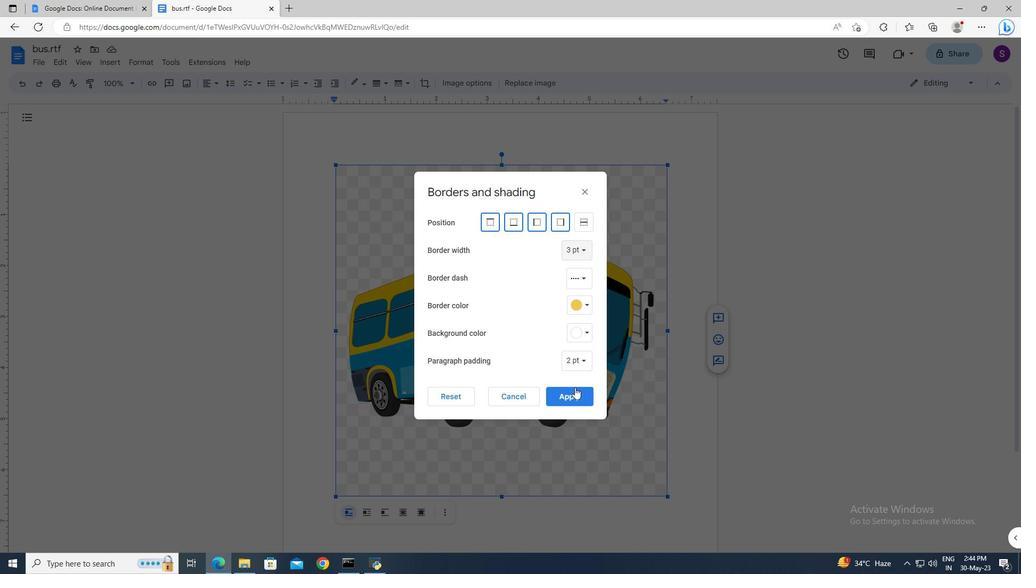 
Action: Mouse pressed left at (575, 395)
Screenshot: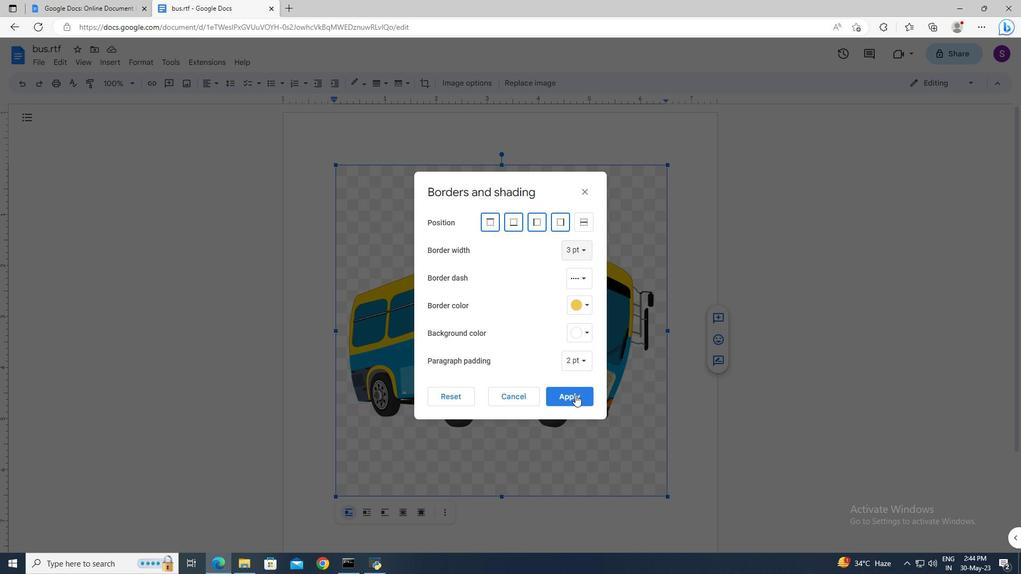 
Action: Mouse moved to (577, 366)
Screenshot: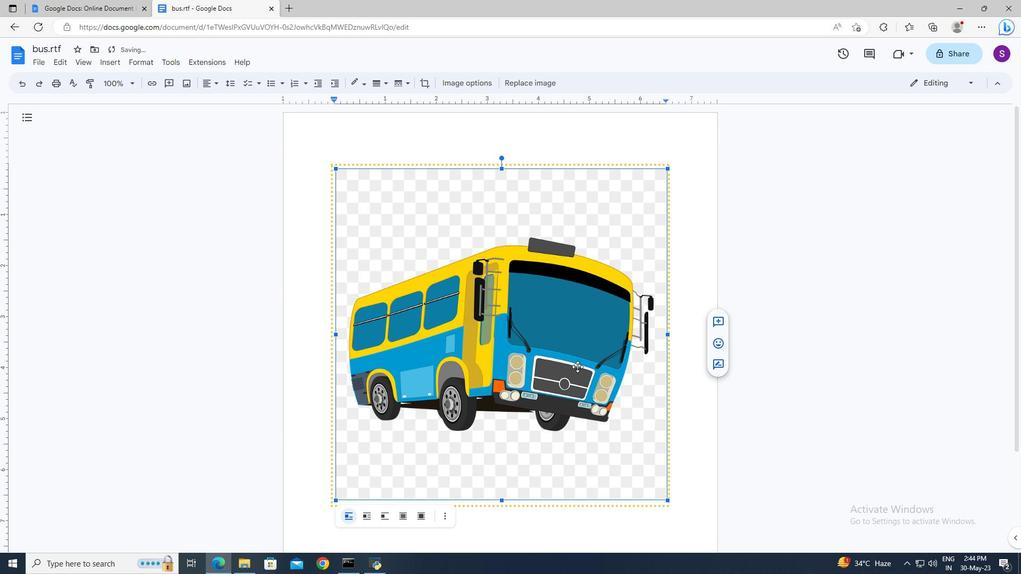 
